 Task: Max out the sound volume.
Action: Mouse moved to (1128, 664)
Screenshot: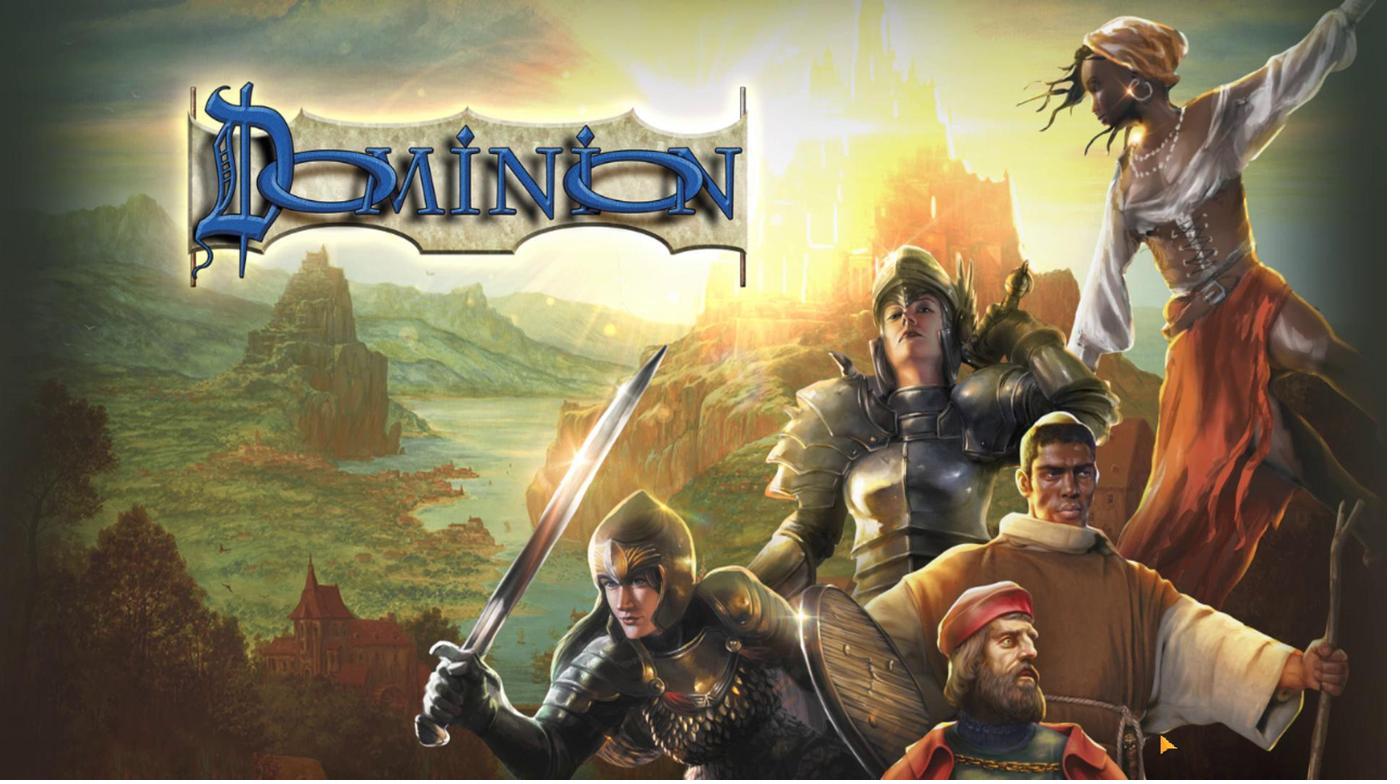 
Action: Mouse pressed left at (1128, 664)
Screenshot: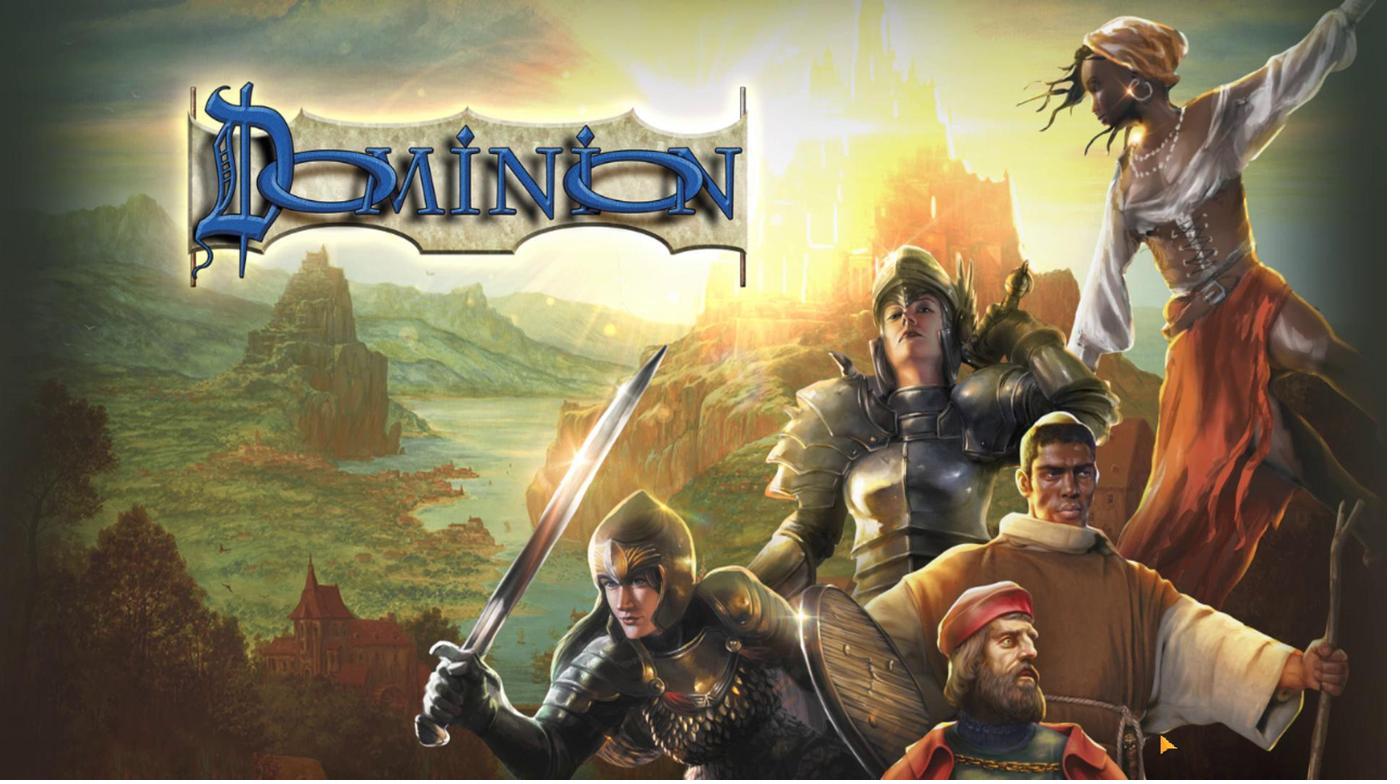 
Action: Mouse moved to (416, 587)
Screenshot: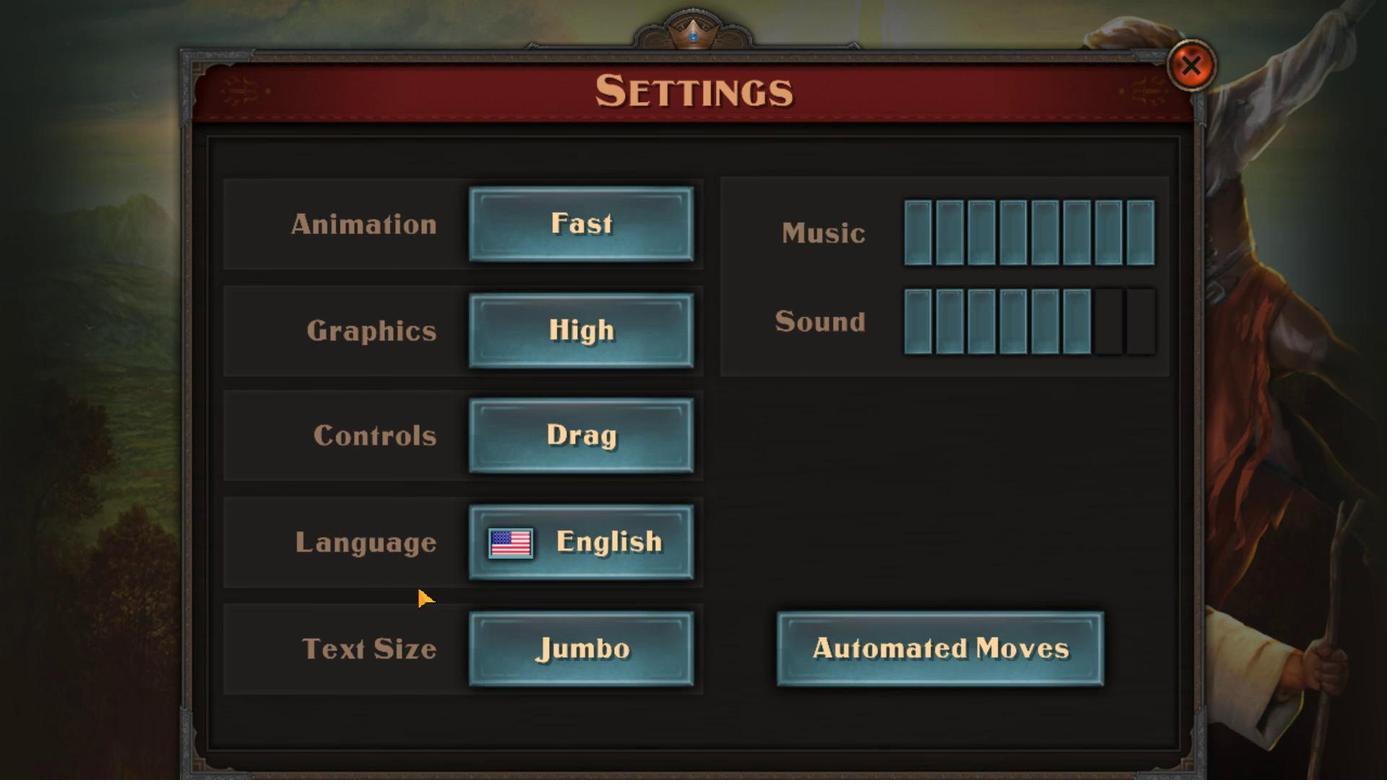 
Action: Mouse pressed left at (416, 587)
Screenshot: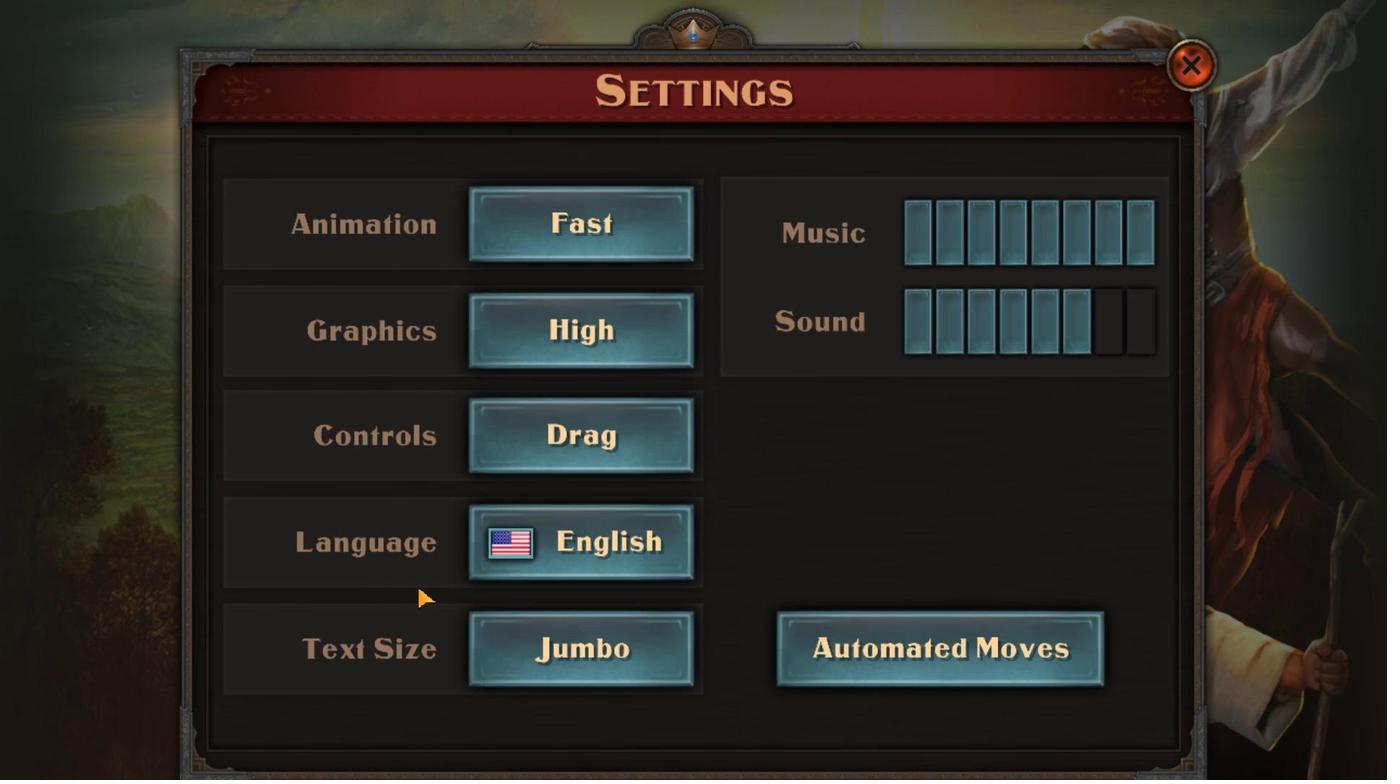 
Action: Mouse moved to (1111, 465)
Screenshot: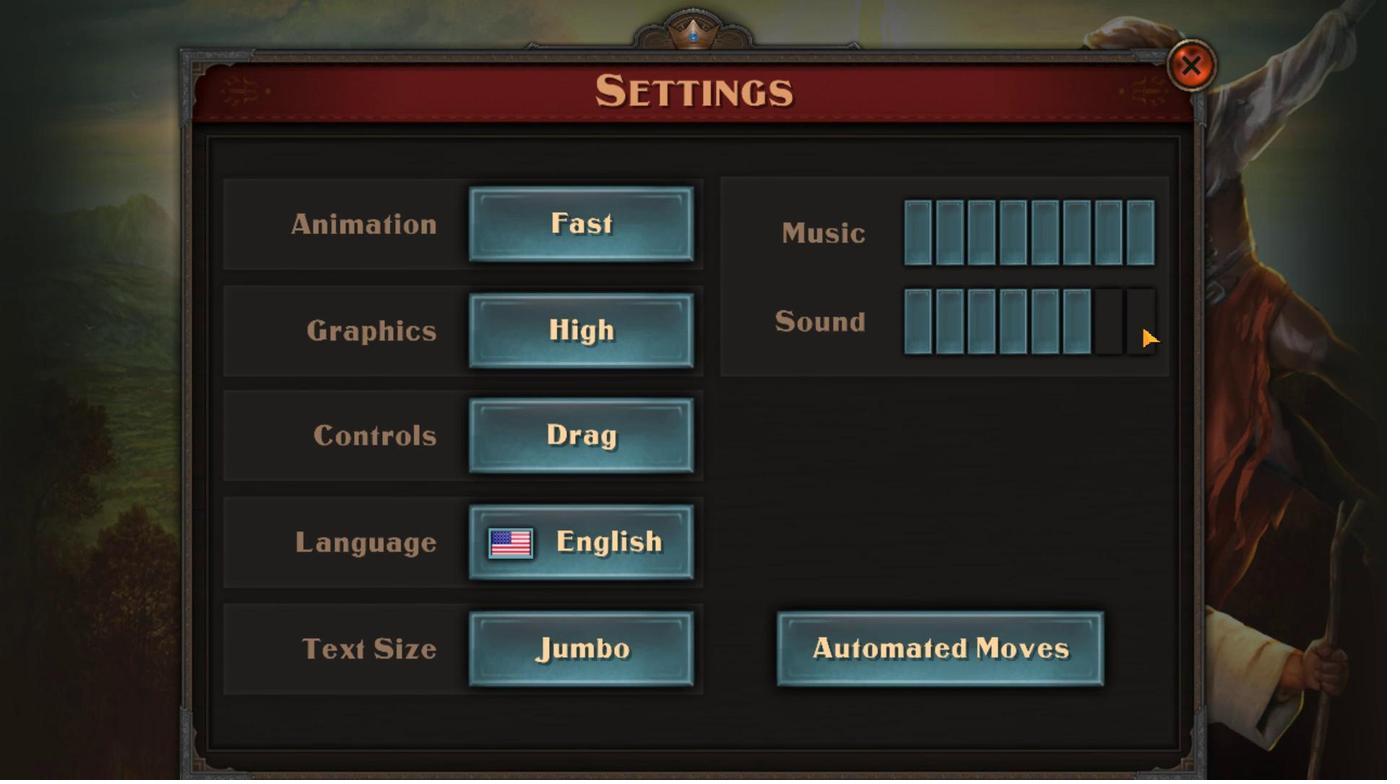 
Action: Mouse pressed left at (1111, 465)
Screenshot: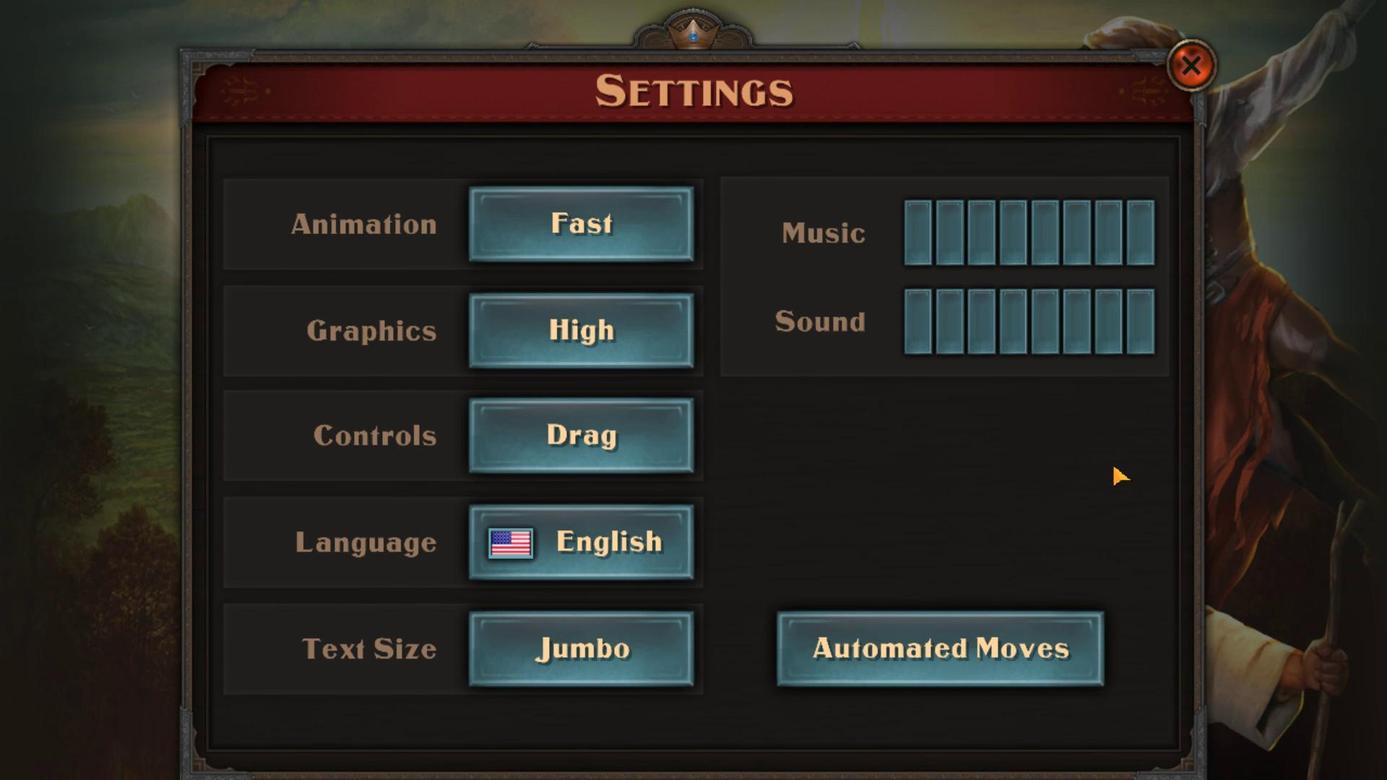 
Action: Mouse moved to (1078, 529)
Screenshot: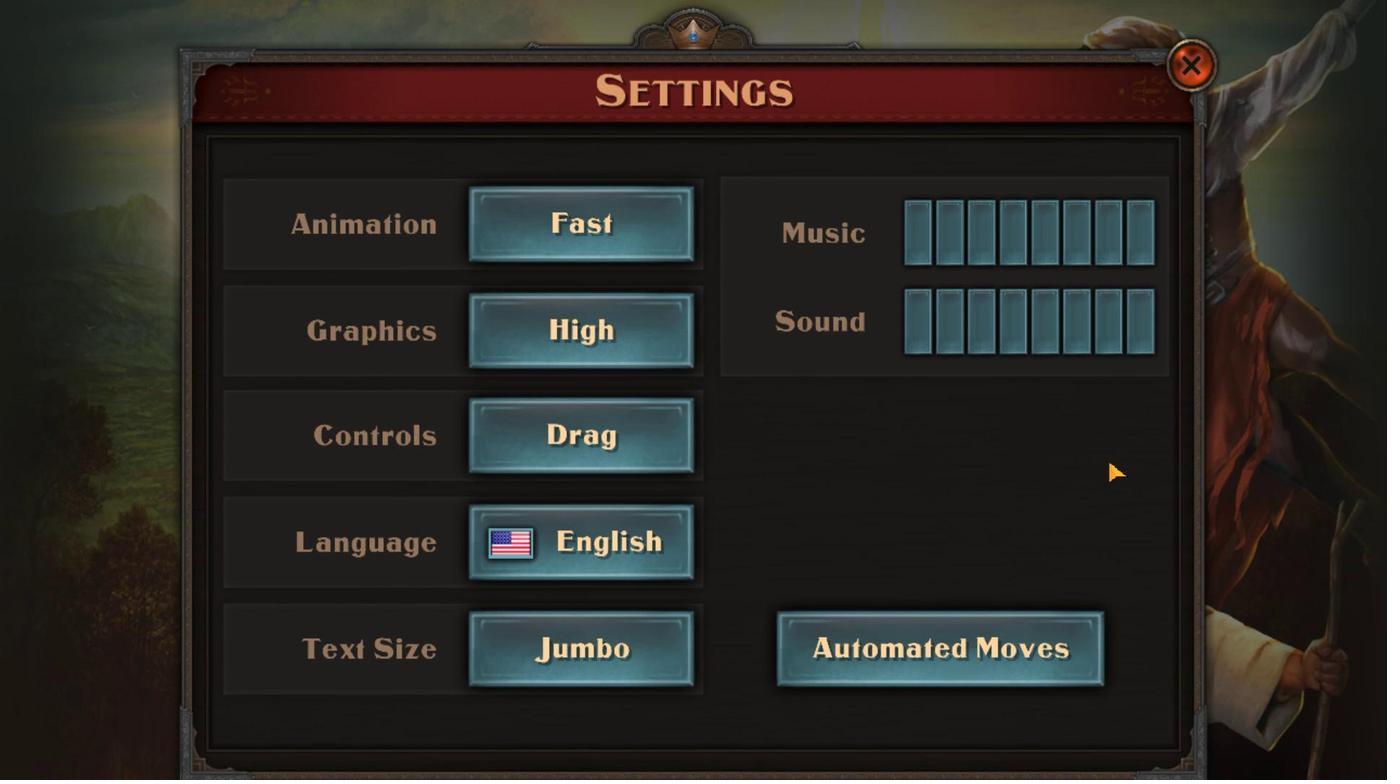 
